 Task: Enable interaction limits for 1 week only for repository collaborators.
Action: Mouse moved to (1047, 87)
Screenshot: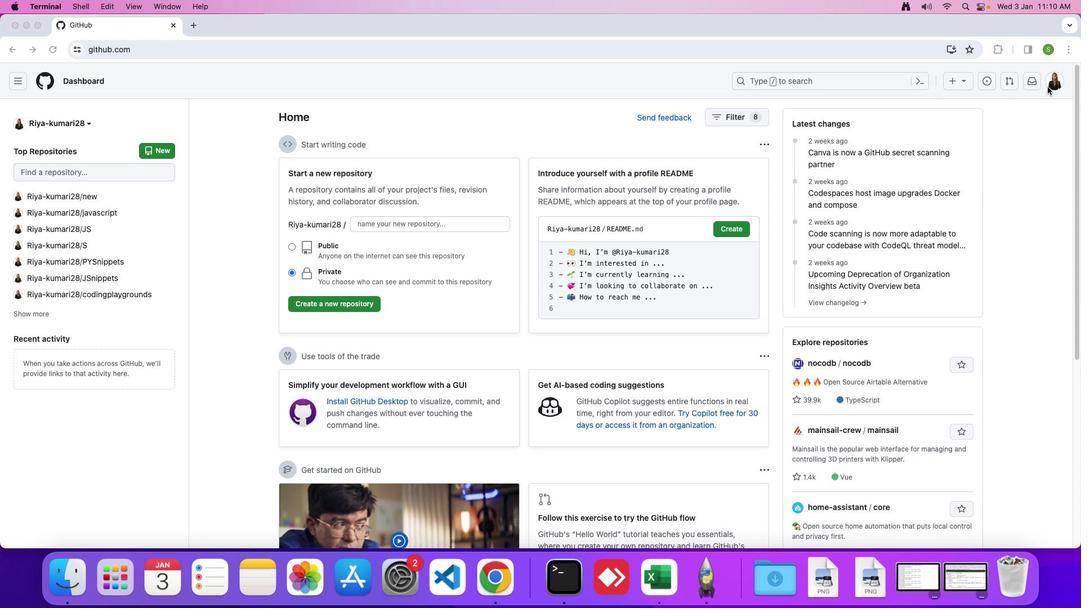 
Action: Mouse pressed left at (1047, 87)
Screenshot: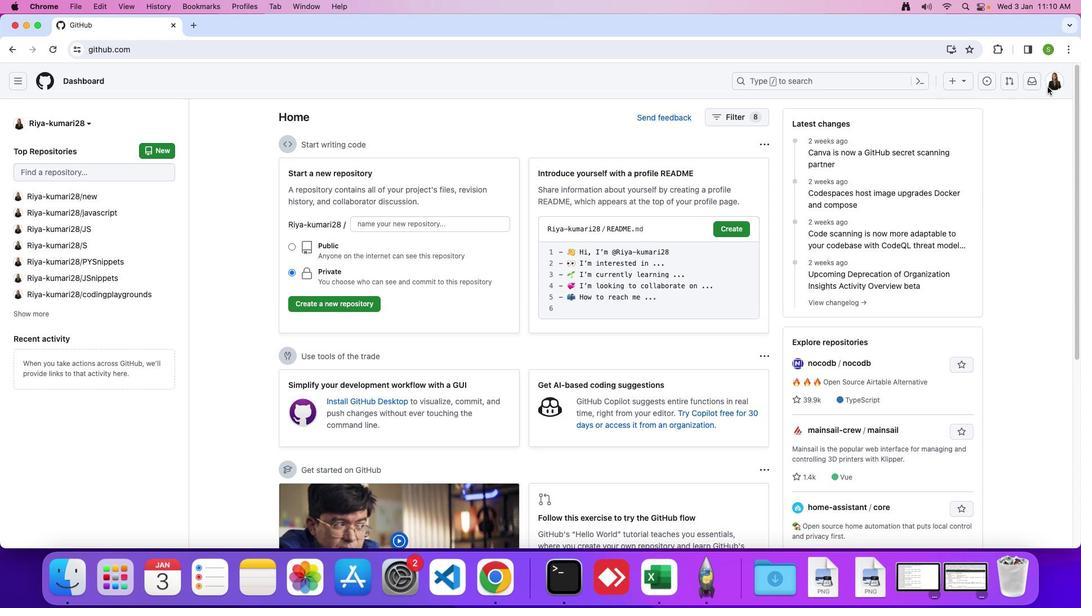 
Action: Mouse moved to (1056, 81)
Screenshot: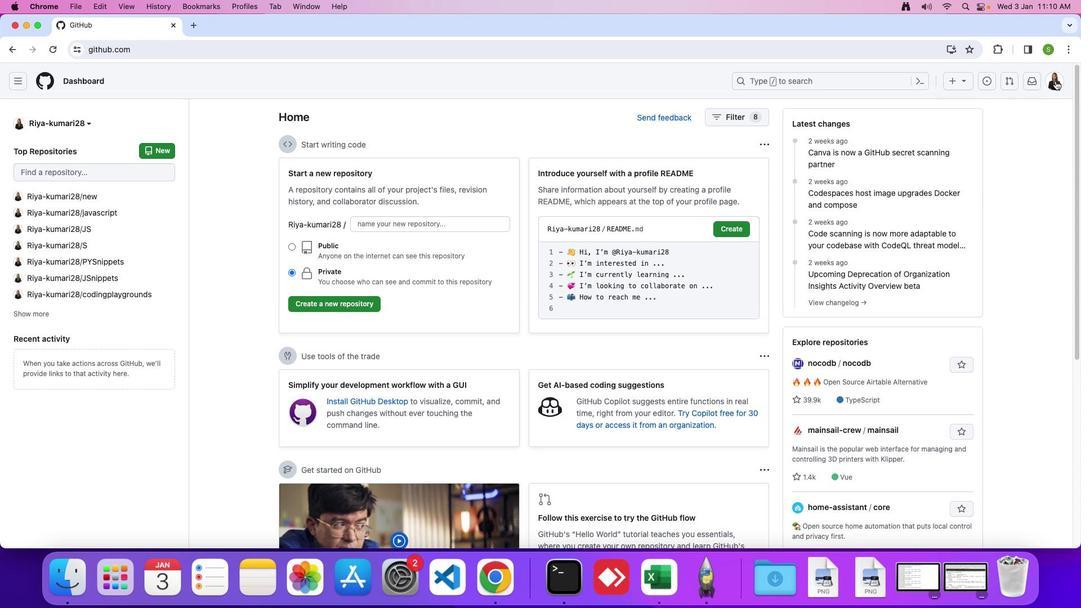 
Action: Mouse pressed left at (1056, 81)
Screenshot: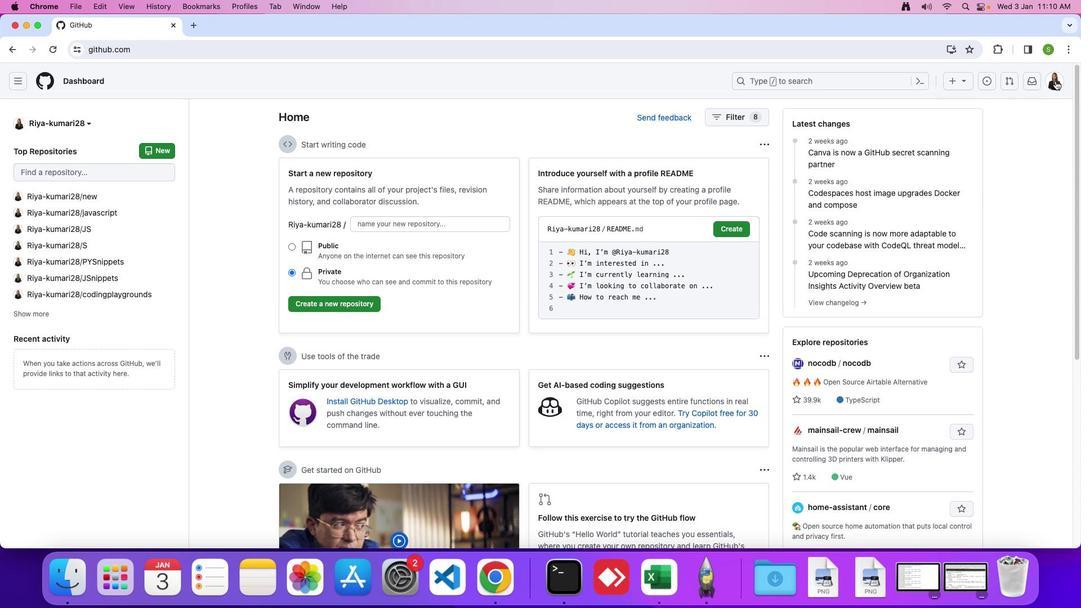 
Action: Mouse moved to (964, 388)
Screenshot: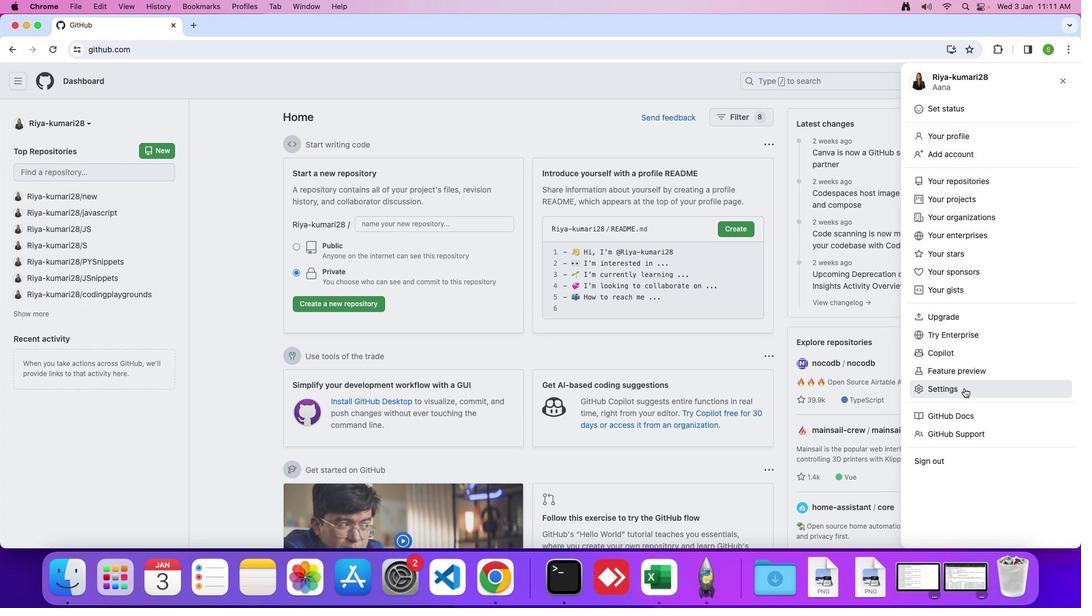 
Action: Mouse pressed left at (964, 388)
Screenshot: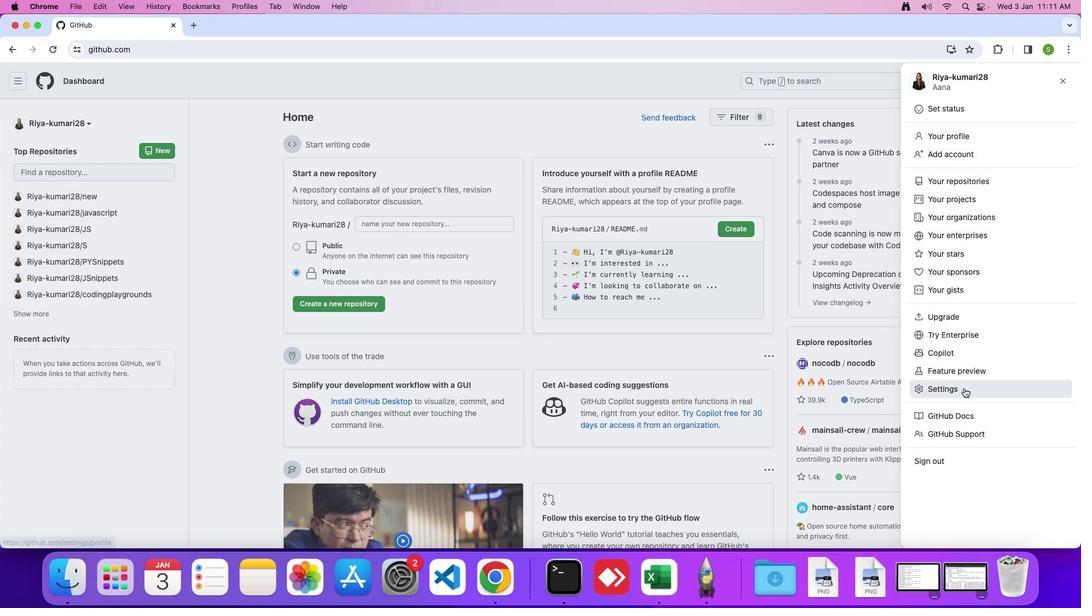 
Action: Mouse moved to (312, 407)
Screenshot: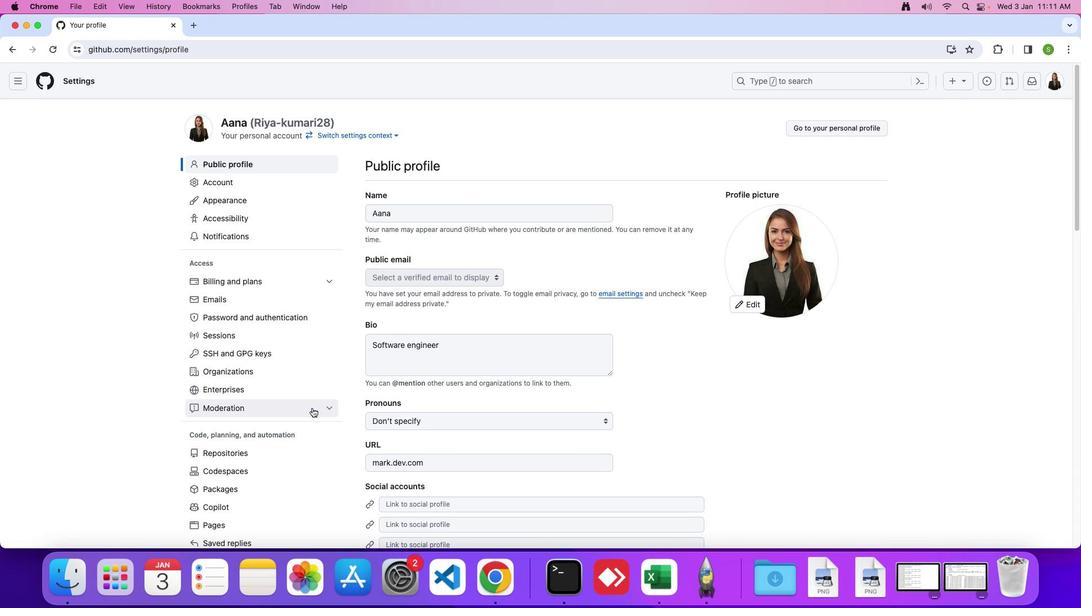 
Action: Mouse pressed left at (312, 407)
Screenshot: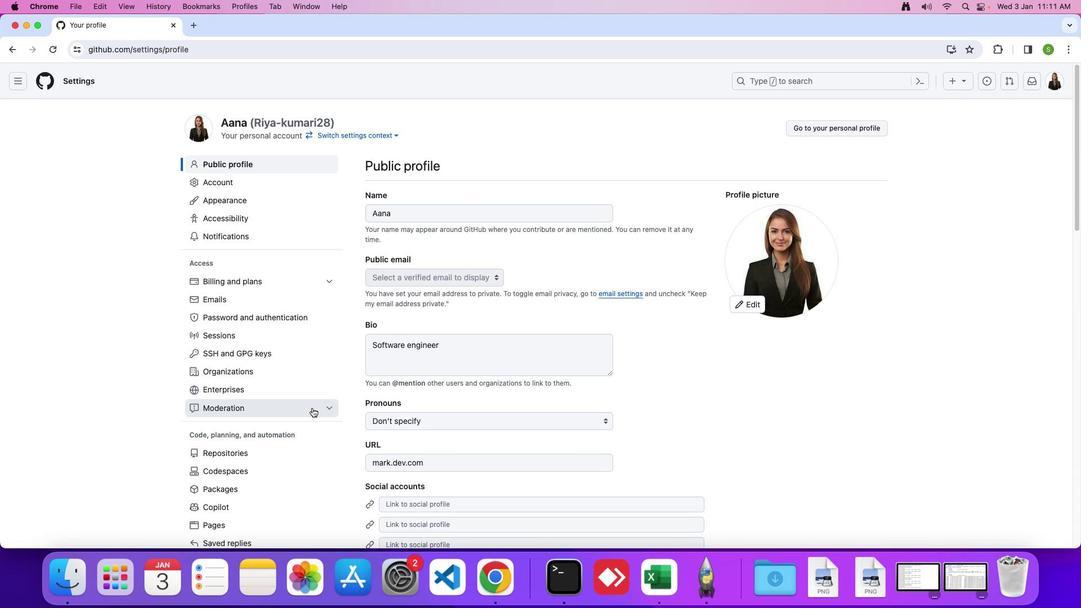 
Action: Mouse moved to (285, 443)
Screenshot: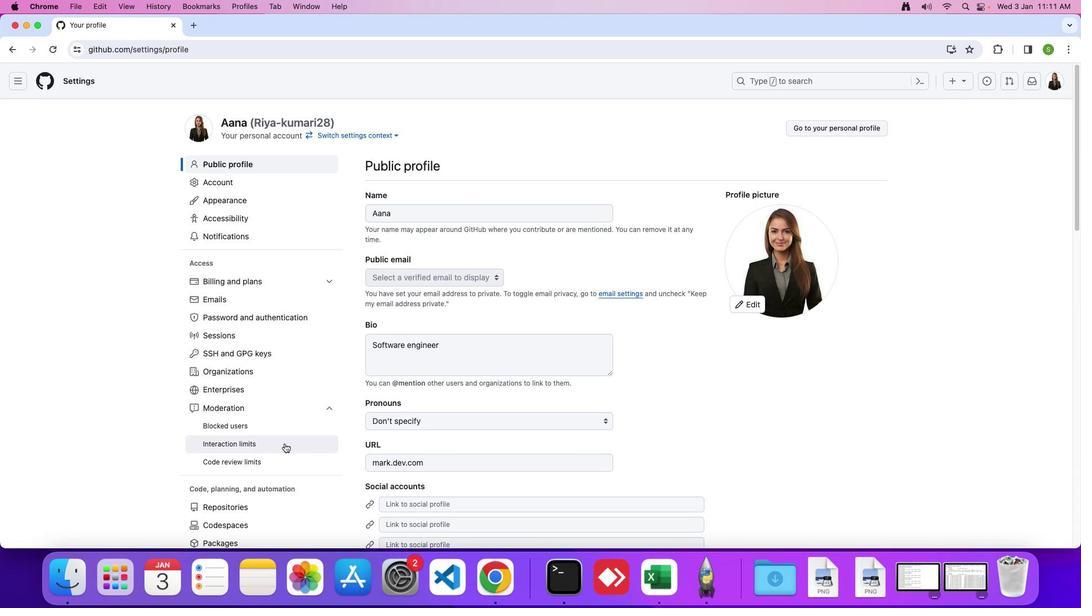 
Action: Mouse pressed left at (285, 443)
Screenshot: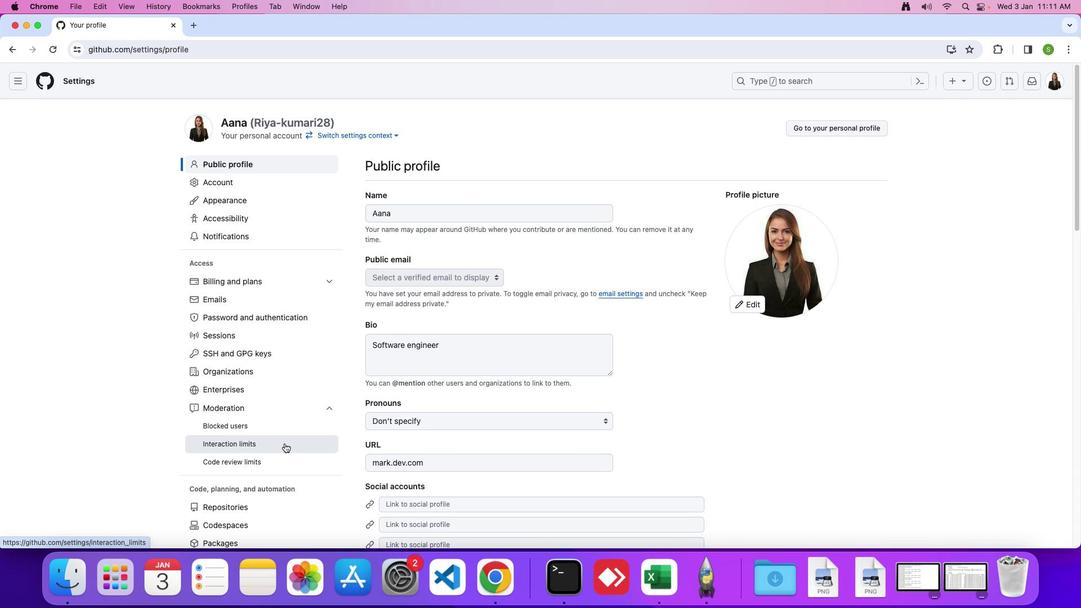 
Action: Mouse moved to (871, 391)
Screenshot: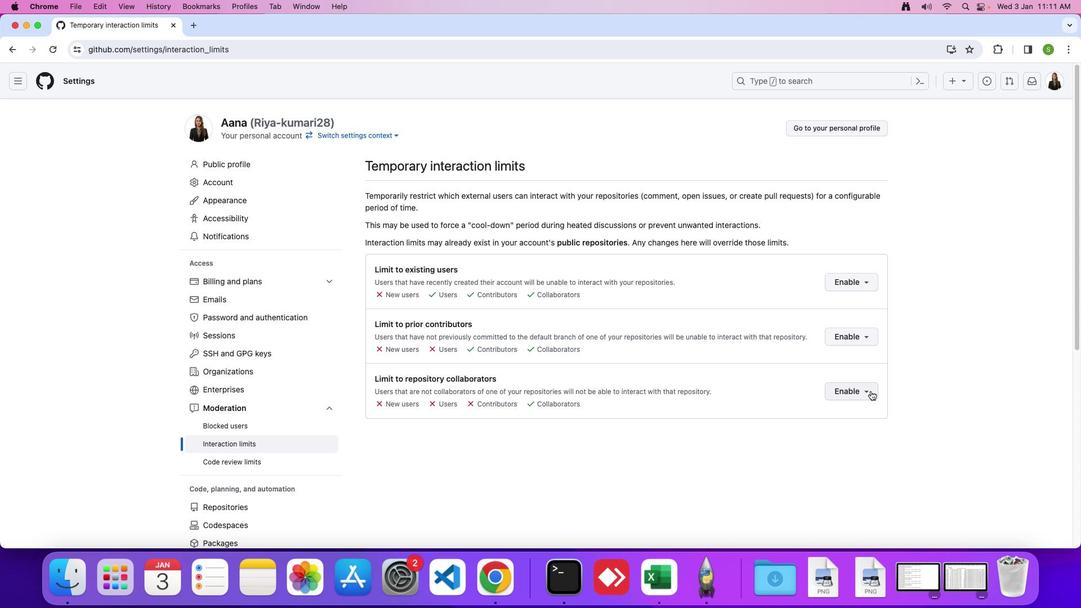 
Action: Mouse pressed left at (871, 391)
Screenshot: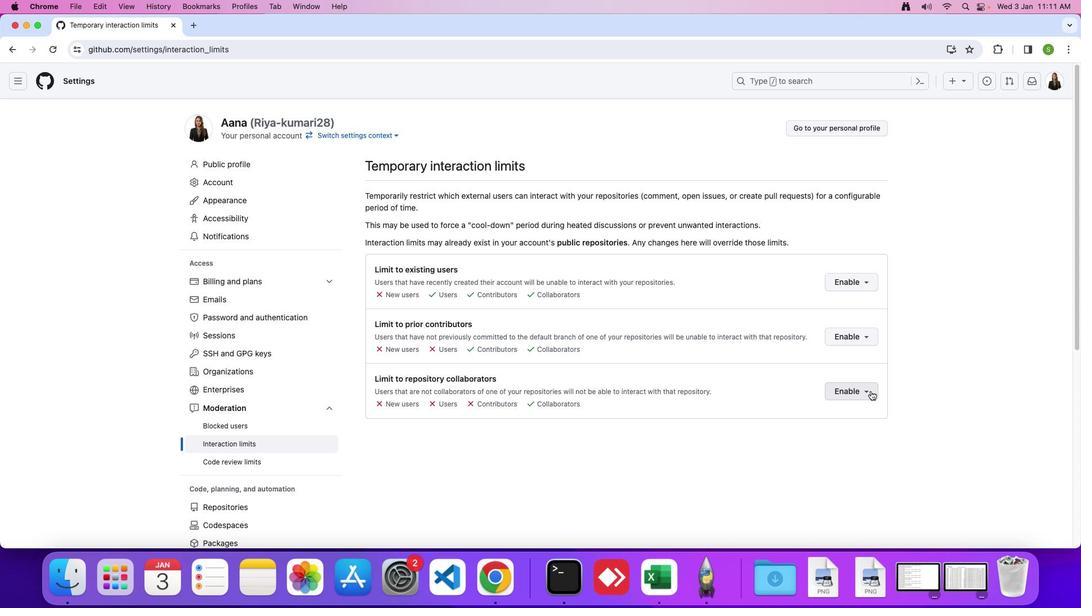 
Action: Mouse moved to (751, 472)
Screenshot: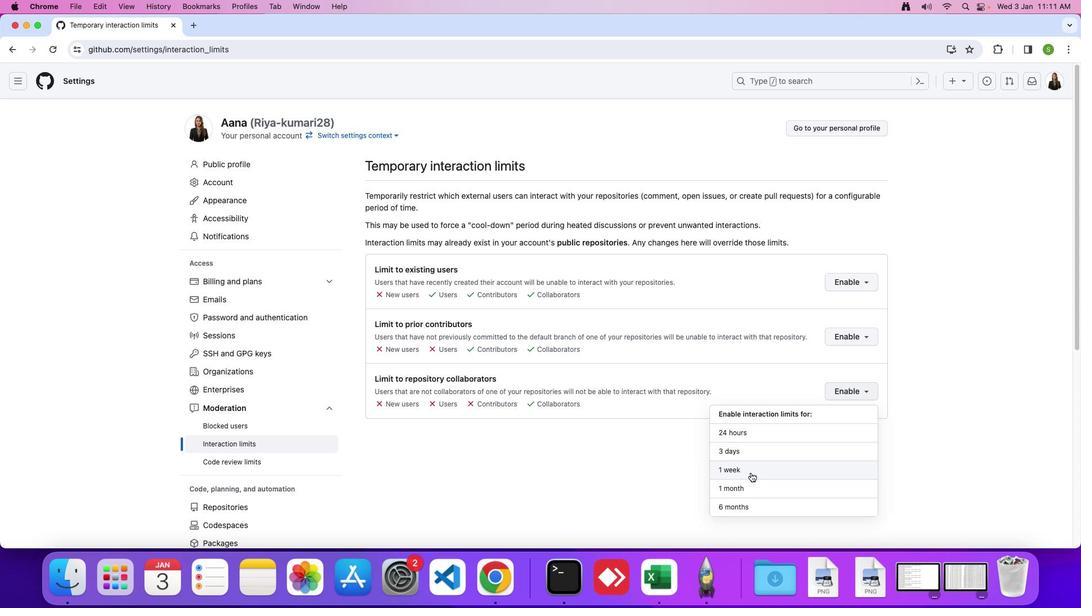 
Action: Mouse pressed left at (751, 472)
Screenshot: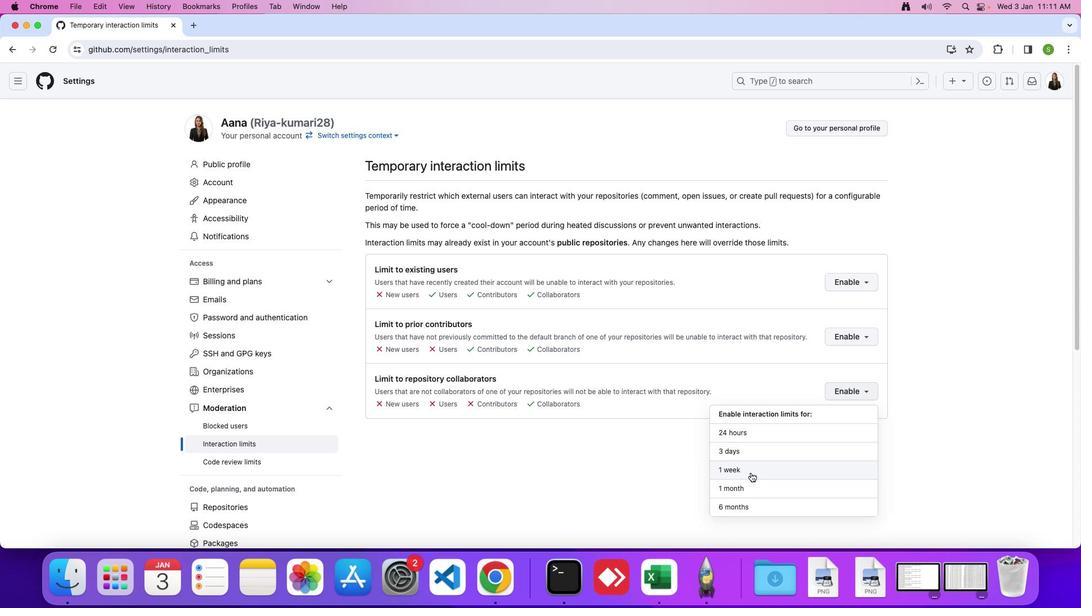 
Action: Mouse moved to (750, 472)
Screenshot: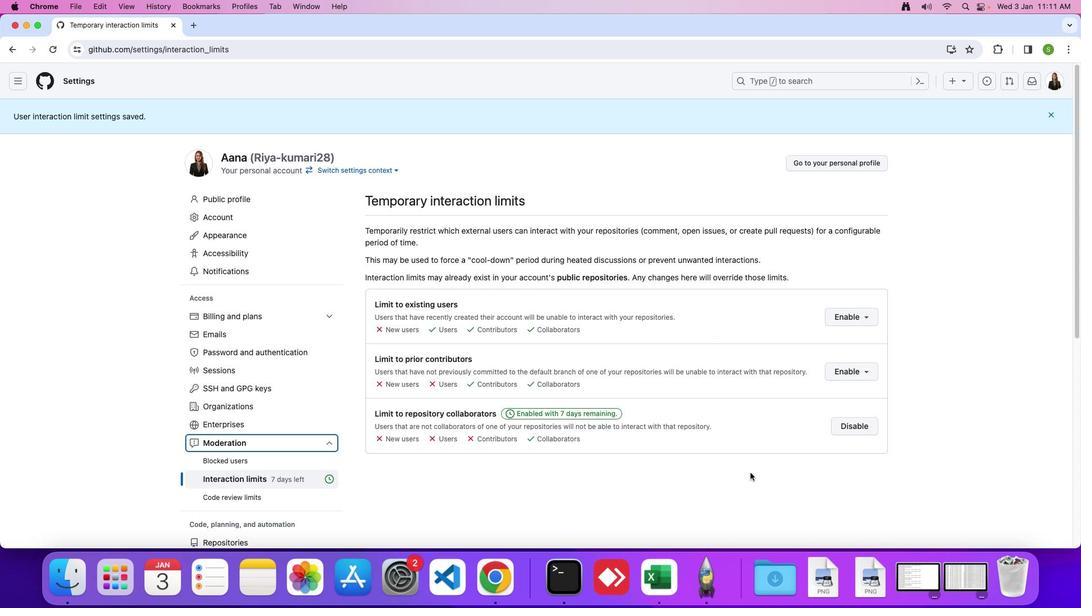 
